 Task: Add a signature Elijah Davis containing 'Happy New Year, Elijah Davis' to email address softage.1@softage.net and add a folder Attractions
Action: Mouse moved to (94, 125)
Screenshot: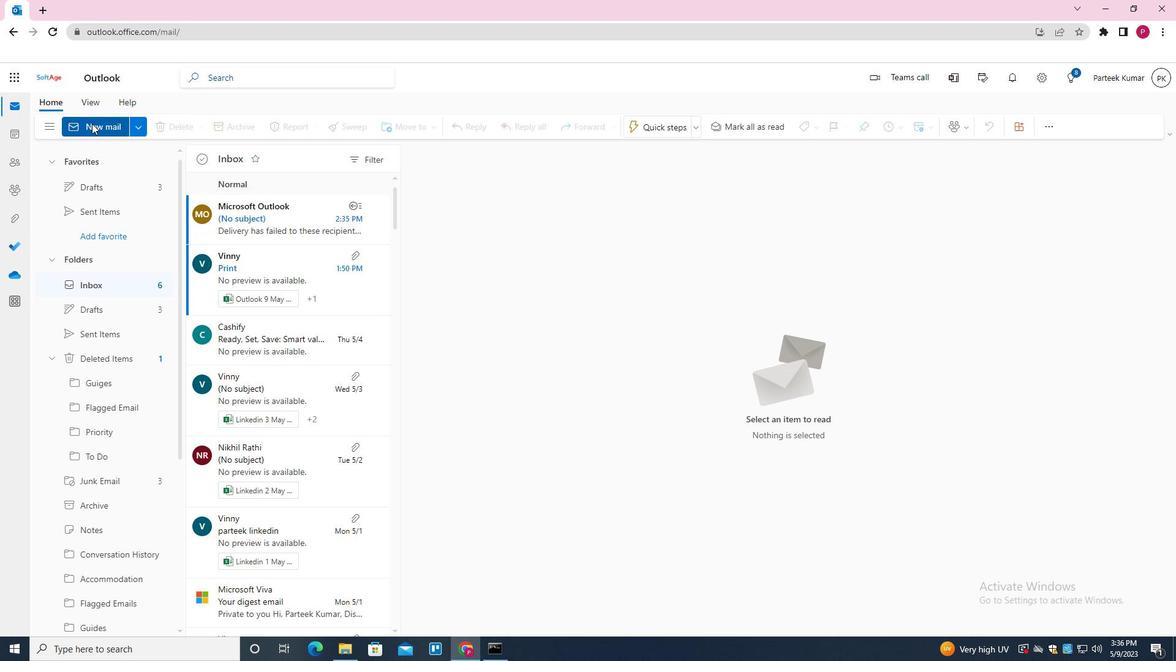 
Action: Mouse pressed left at (94, 125)
Screenshot: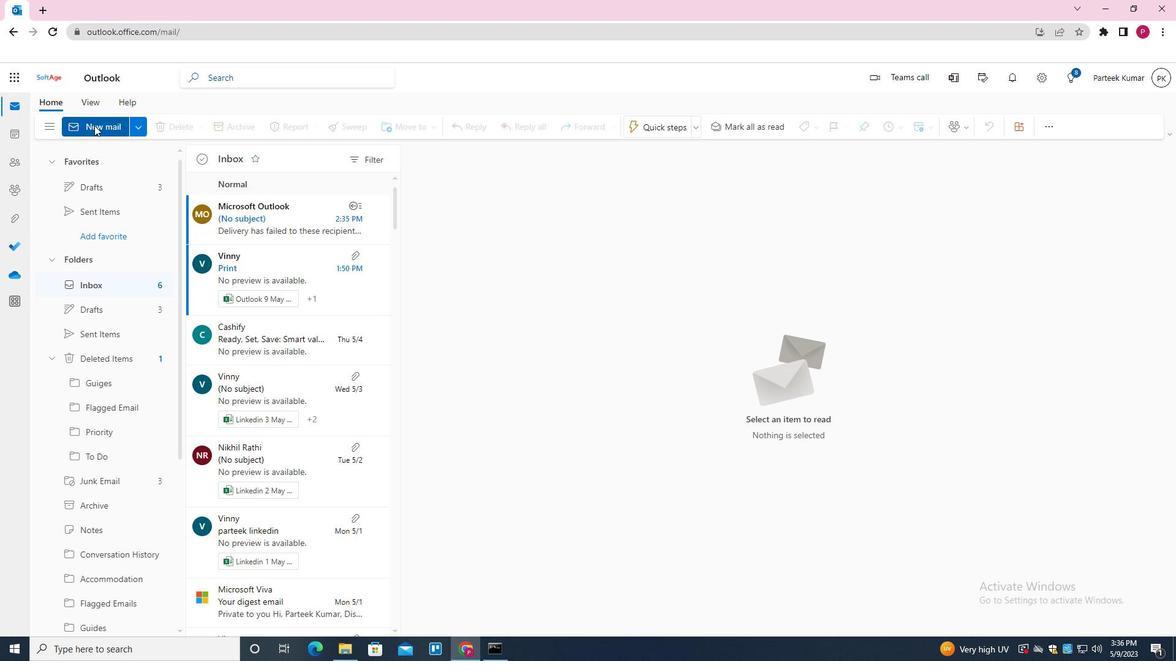
Action: Mouse moved to (509, 315)
Screenshot: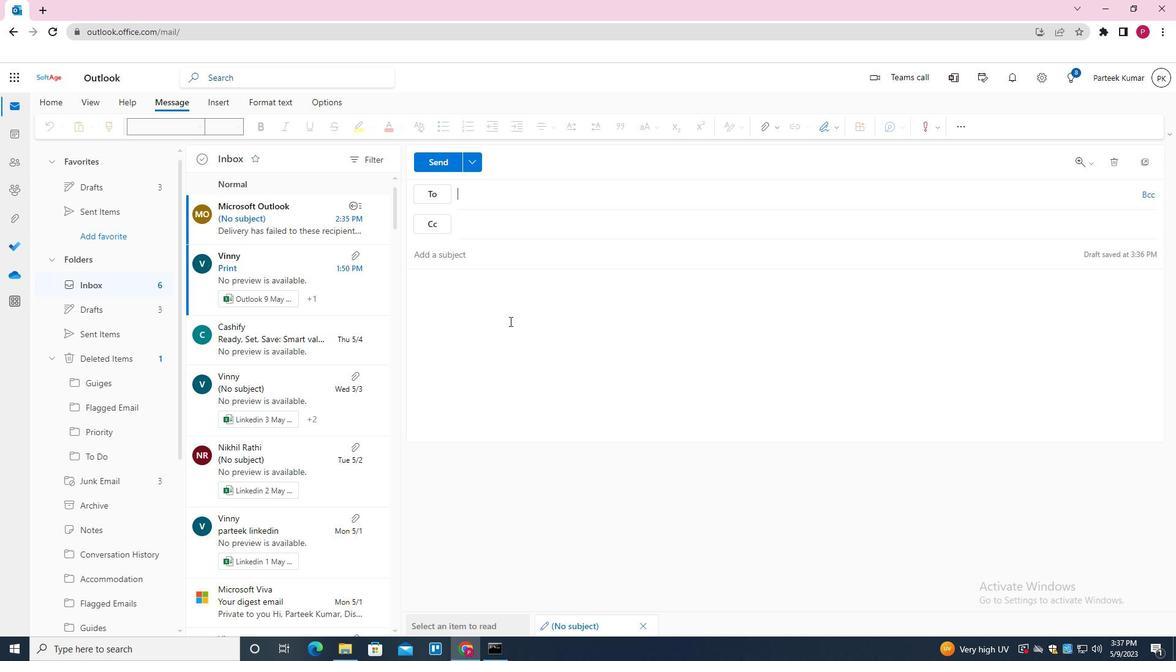 
Action: Mouse pressed left at (509, 315)
Screenshot: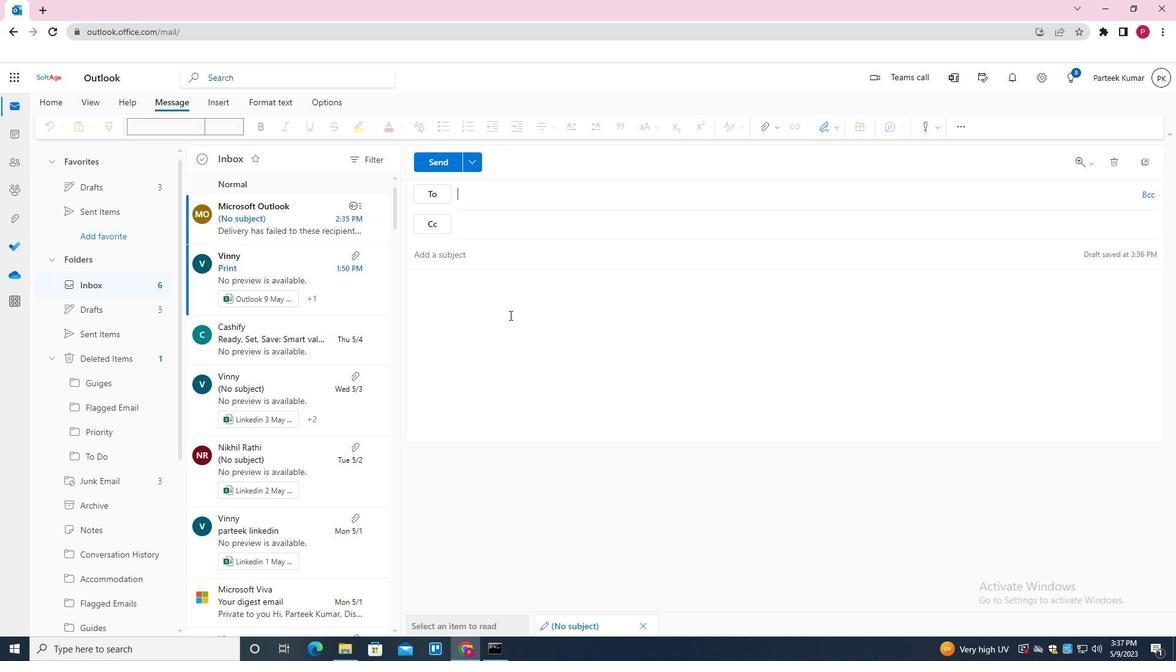 
Action: Mouse moved to (835, 128)
Screenshot: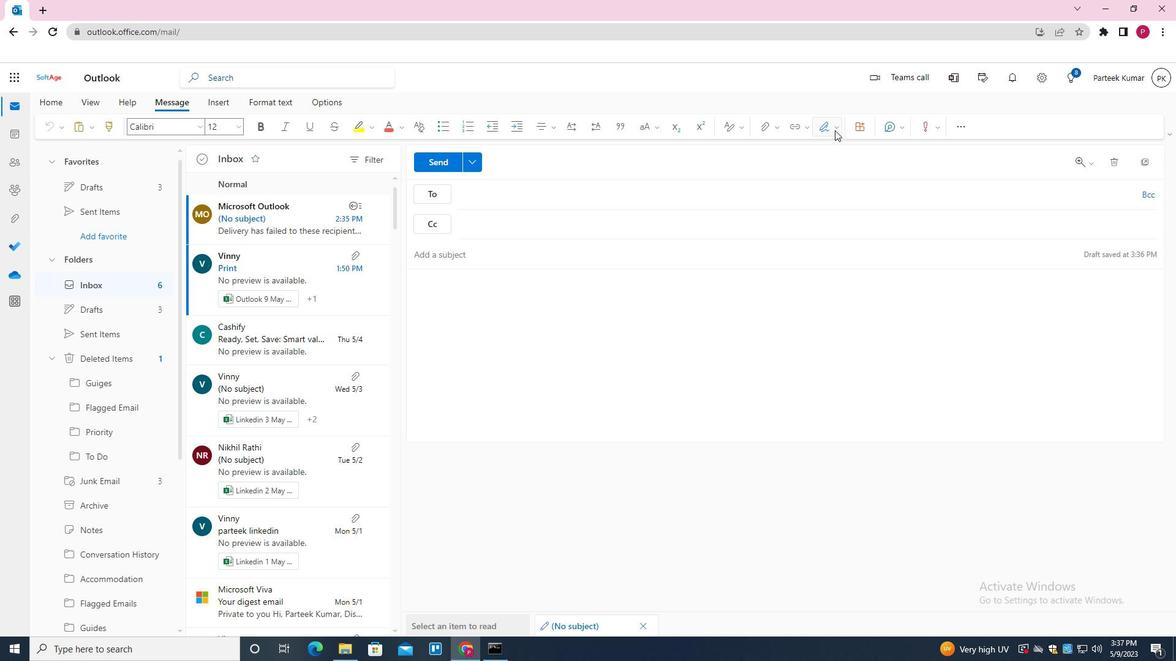 
Action: Mouse pressed left at (835, 128)
Screenshot: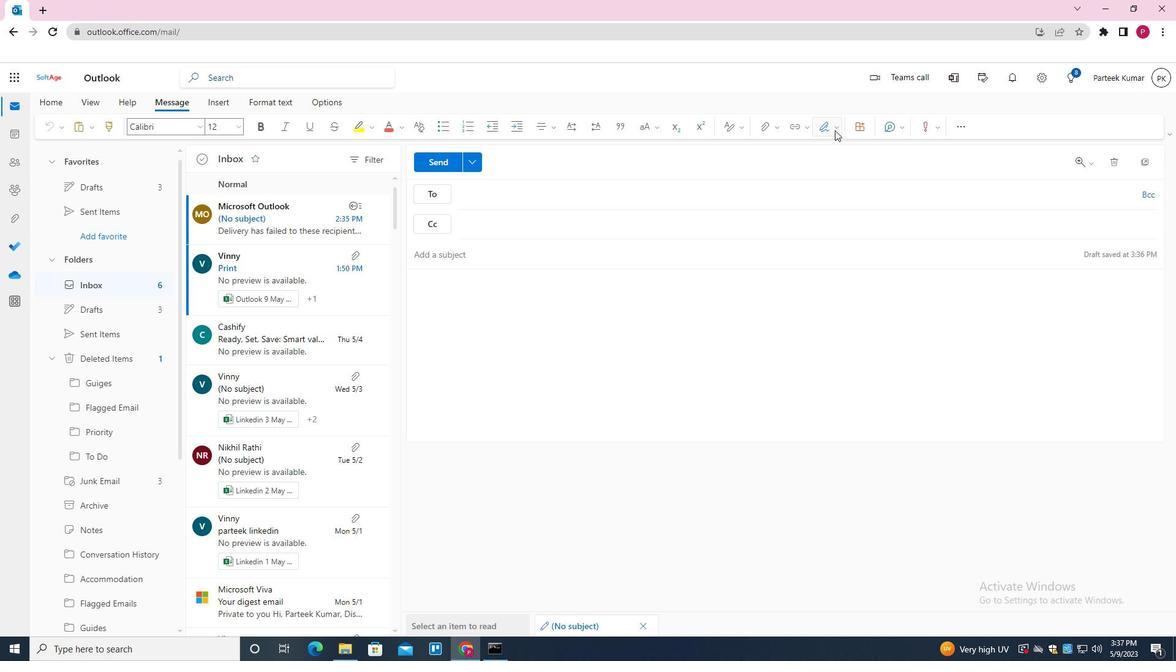 
Action: Mouse moved to (797, 201)
Screenshot: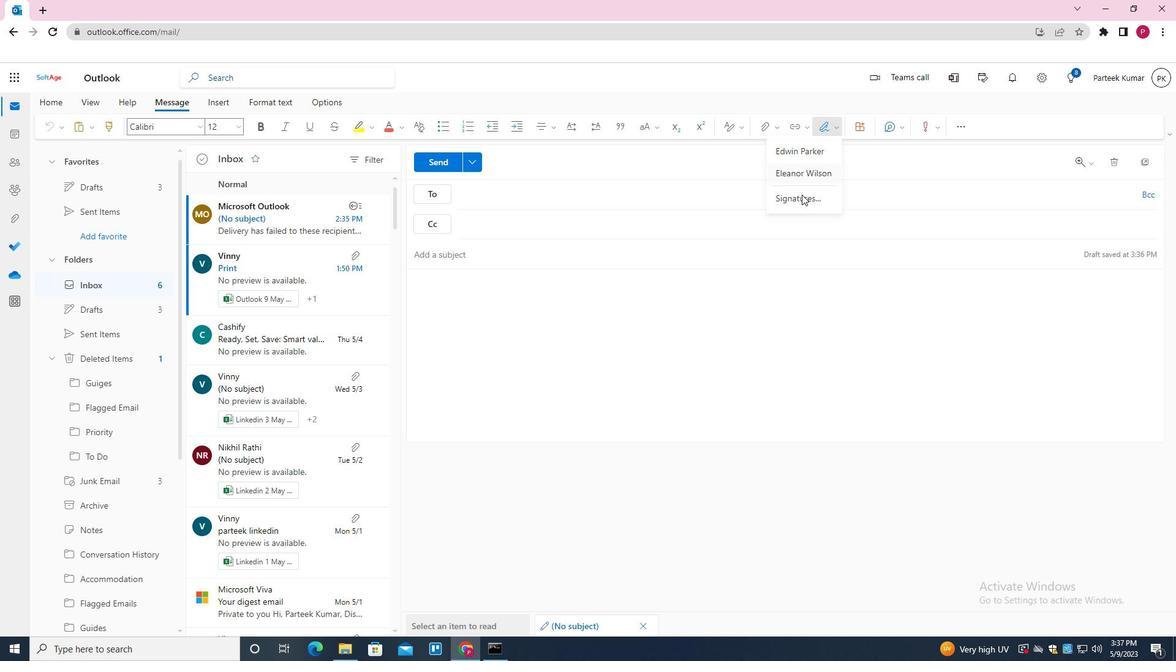 
Action: Mouse pressed left at (797, 201)
Screenshot: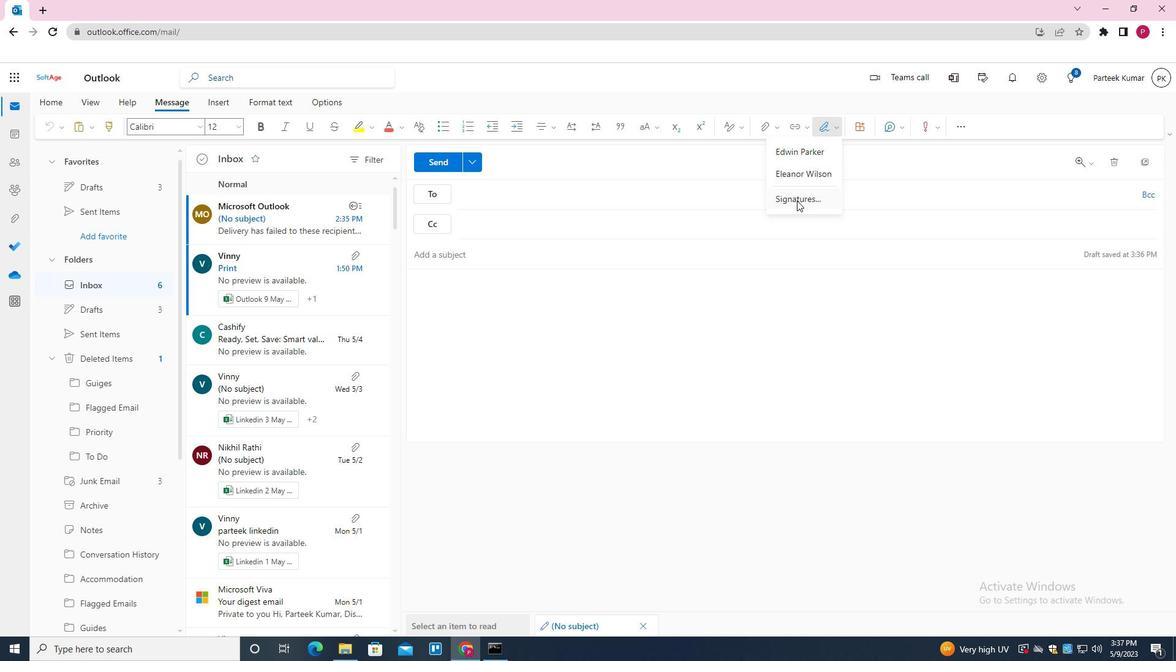 
Action: Mouse moved to (503, 195)
Screenshot: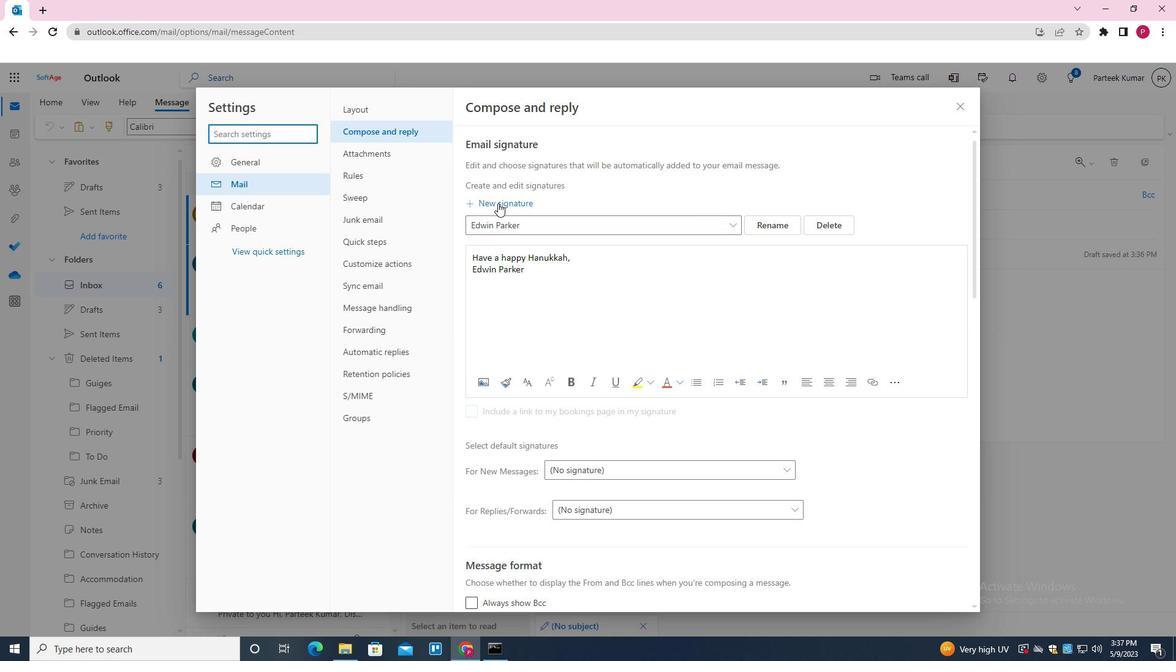 
Action: Mouse pressed left at (503, 195)
Screenshot: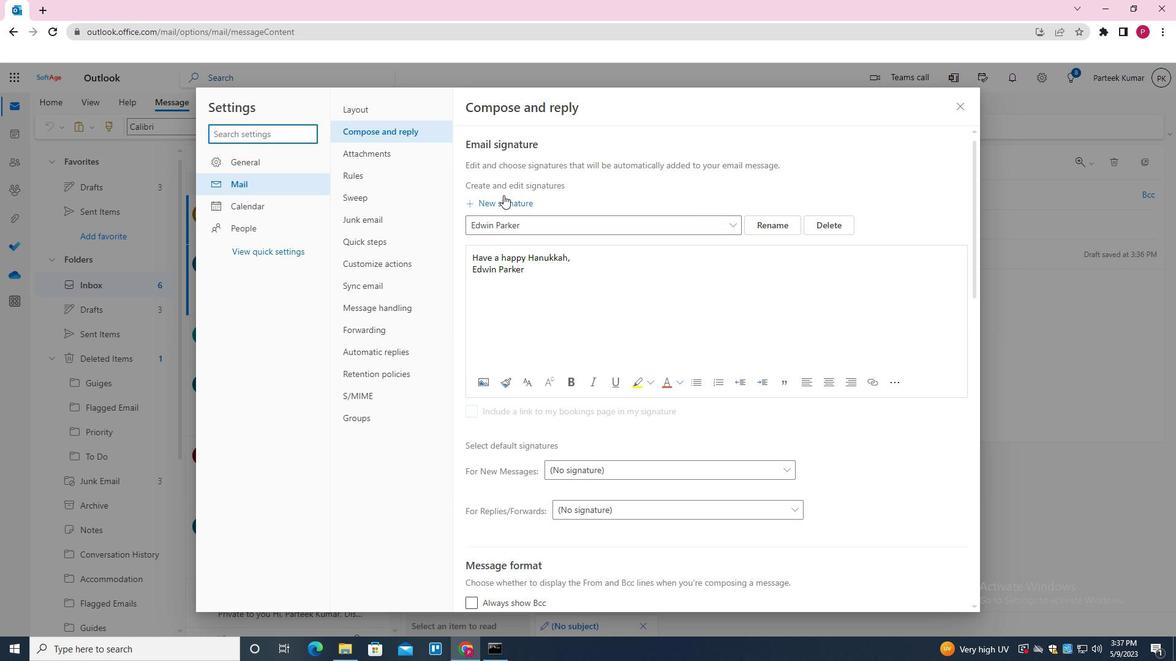
Action: Mouse moved to (533, 225)
Screenshot: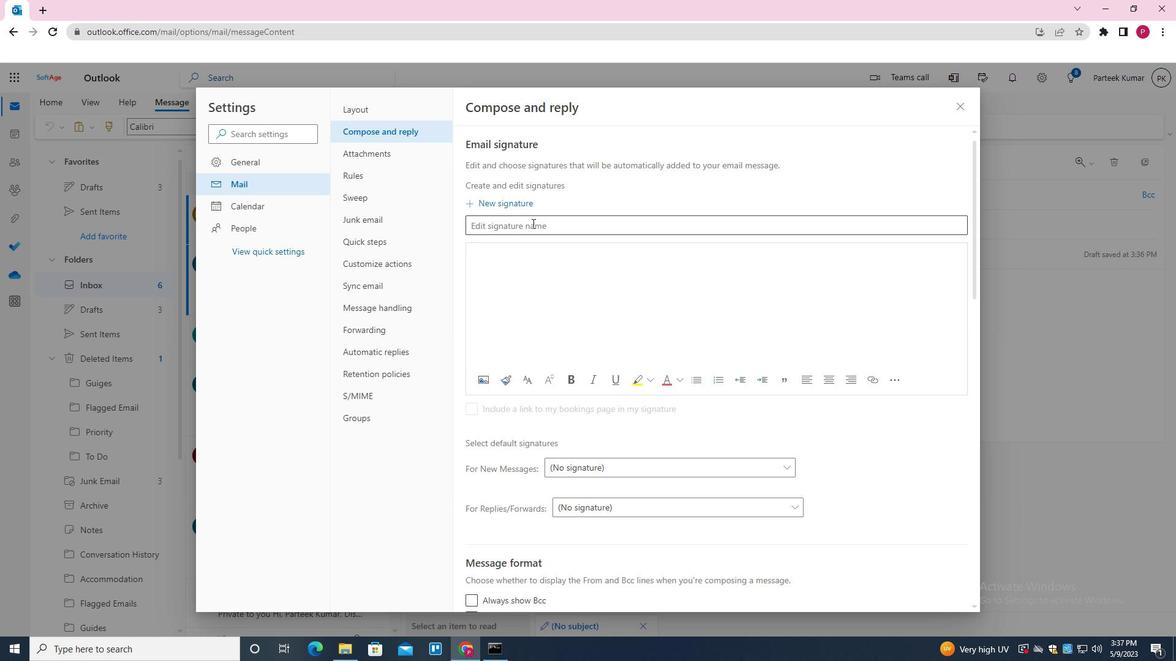 
Action: Mouse pressed left at (533, 225)
Screenshot: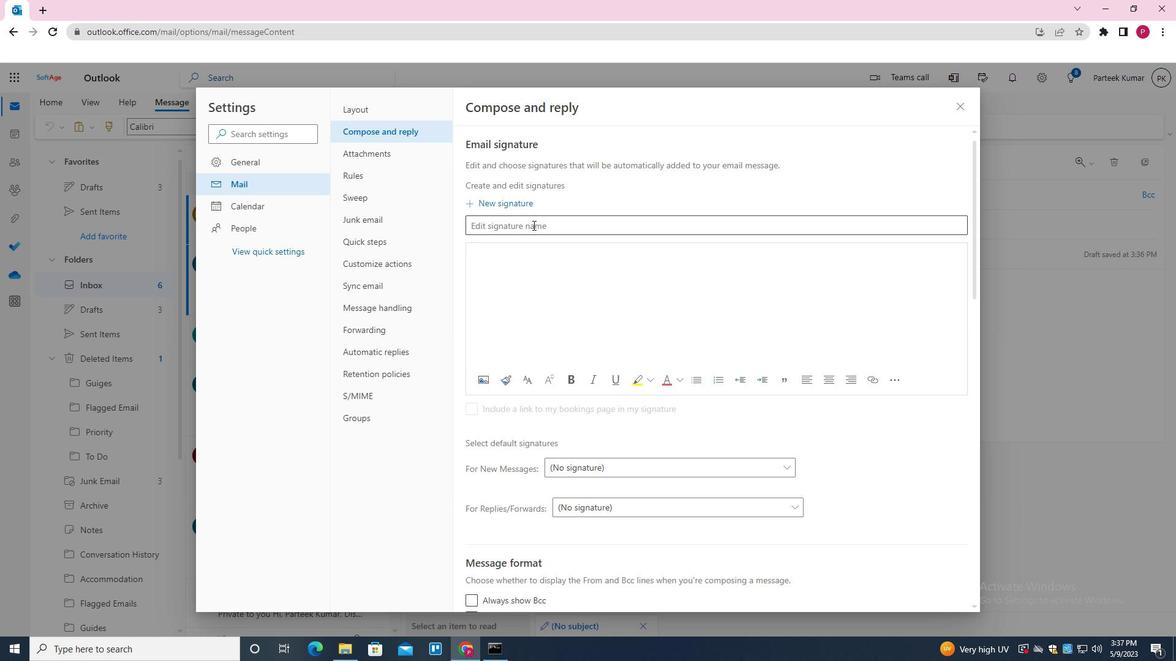 
Action: Key pressed <Key.shift>ELIJAH<Key.space><Key.shift>DAVIS
Screenshot: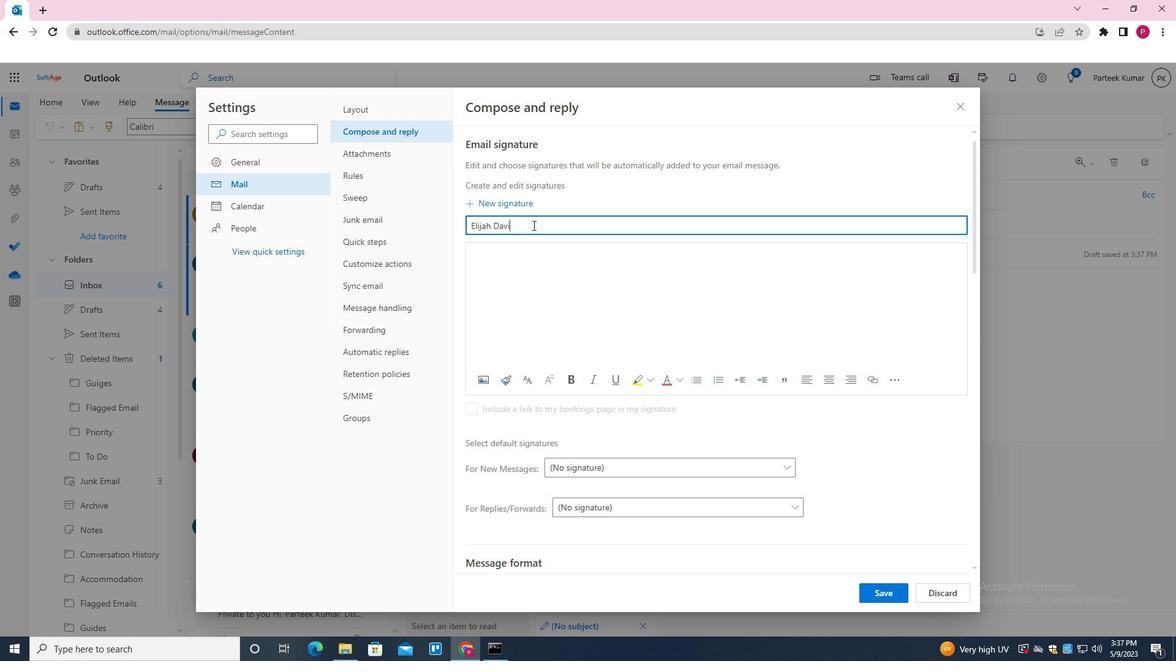 
Action: Mouse moved to (544, 267)
Screenshot: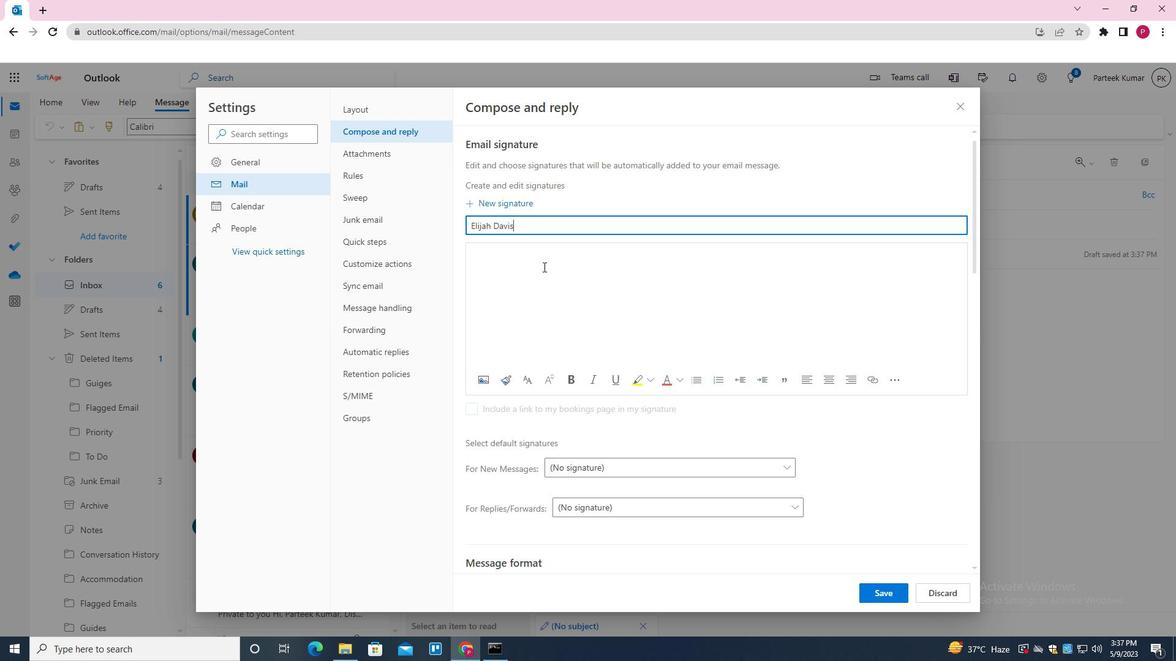 
Action: Mouse pressed left at (544, 267)
Screenshot: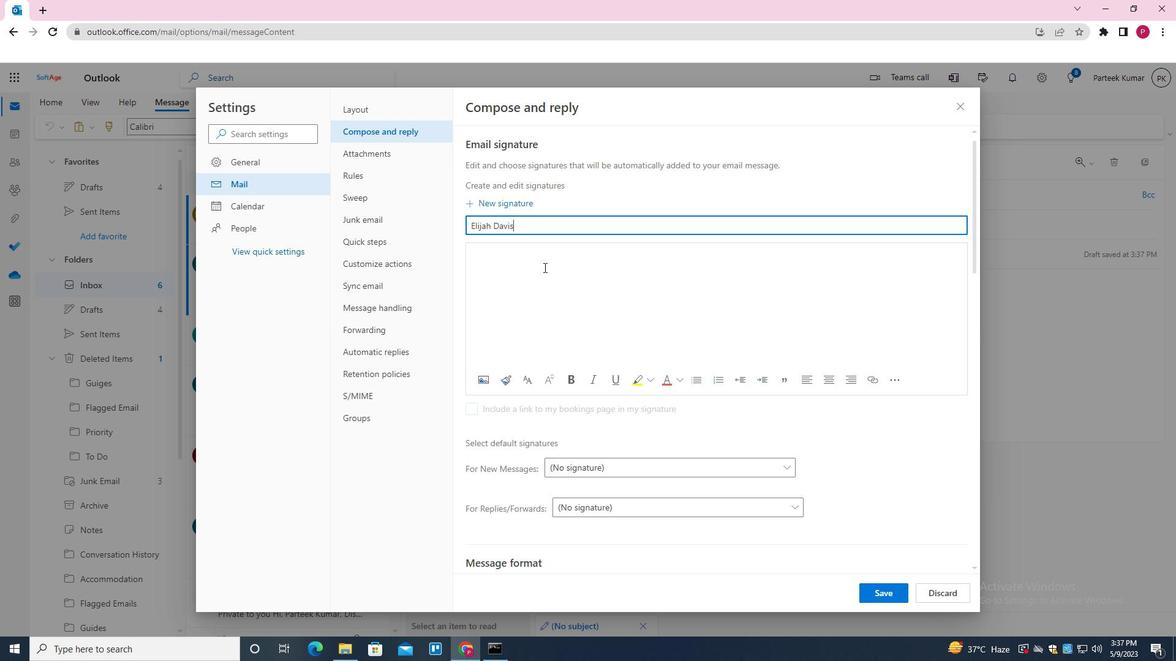 
Action: Key pressed <Key.shift>HAPPY<Key.space><Key.shift>NEW<Key.space><Key.shift>YEAR<Key.space><Key.backspace>,<Key.enter><Key.shift>ELIJHA<Key.space><Key.backspace><Key.backspace><Key.backspace><Key.backspace>L<Key.backspace>JAH<Key.space><Key.shift>DAVIS
Screenshot: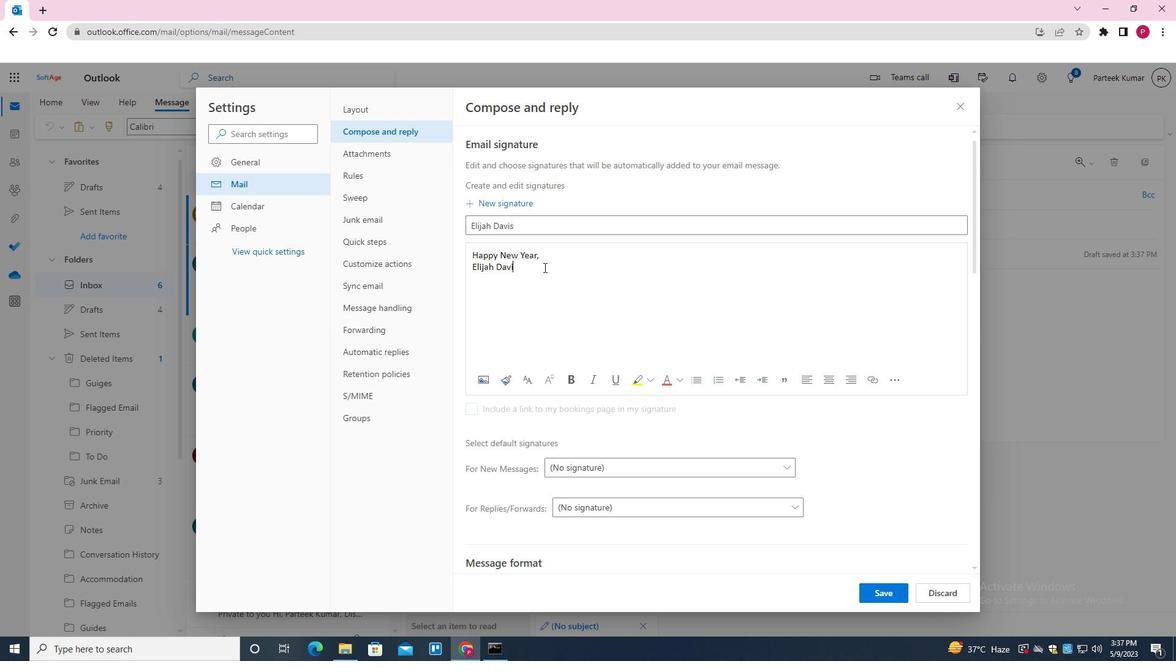 
Action: Mouse moved to (884, 600)
Screenshot: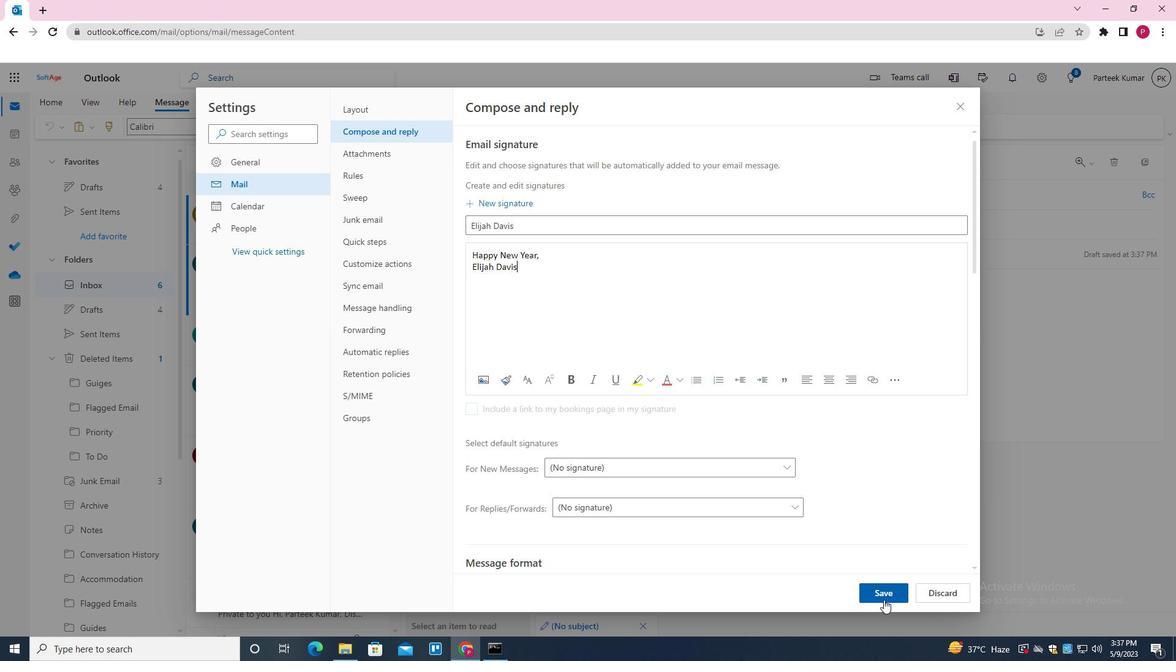 
Action: Mouse pressed left at (884, 600)
Screenshot: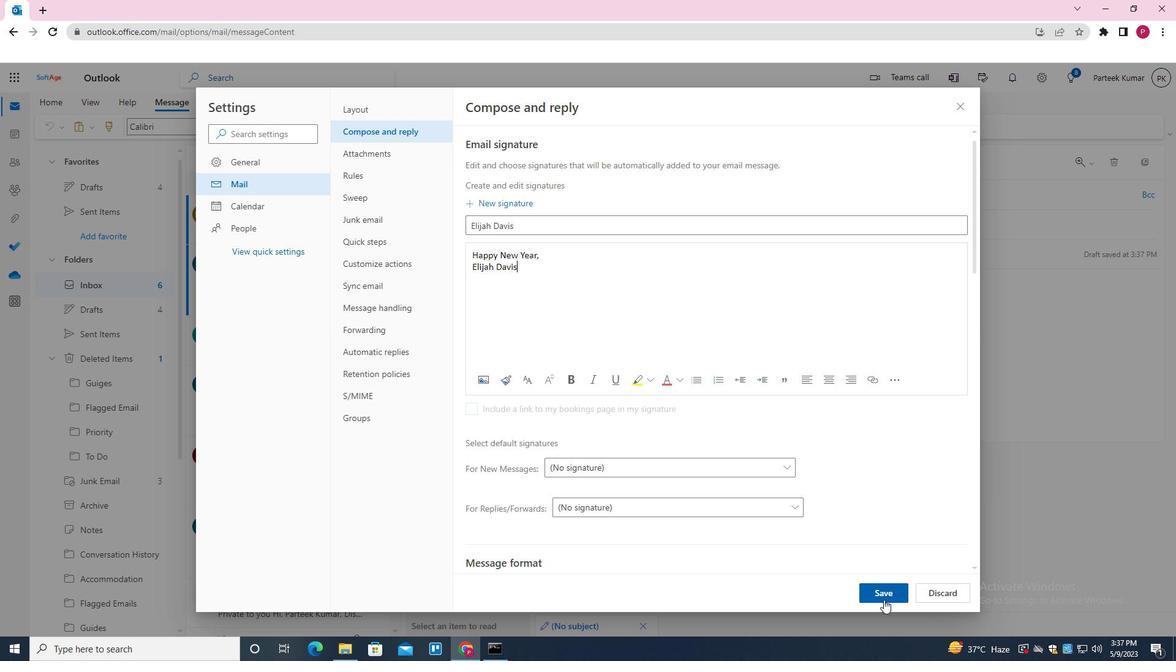 
Action: Mouse moved to (970, 106)
Screenshot: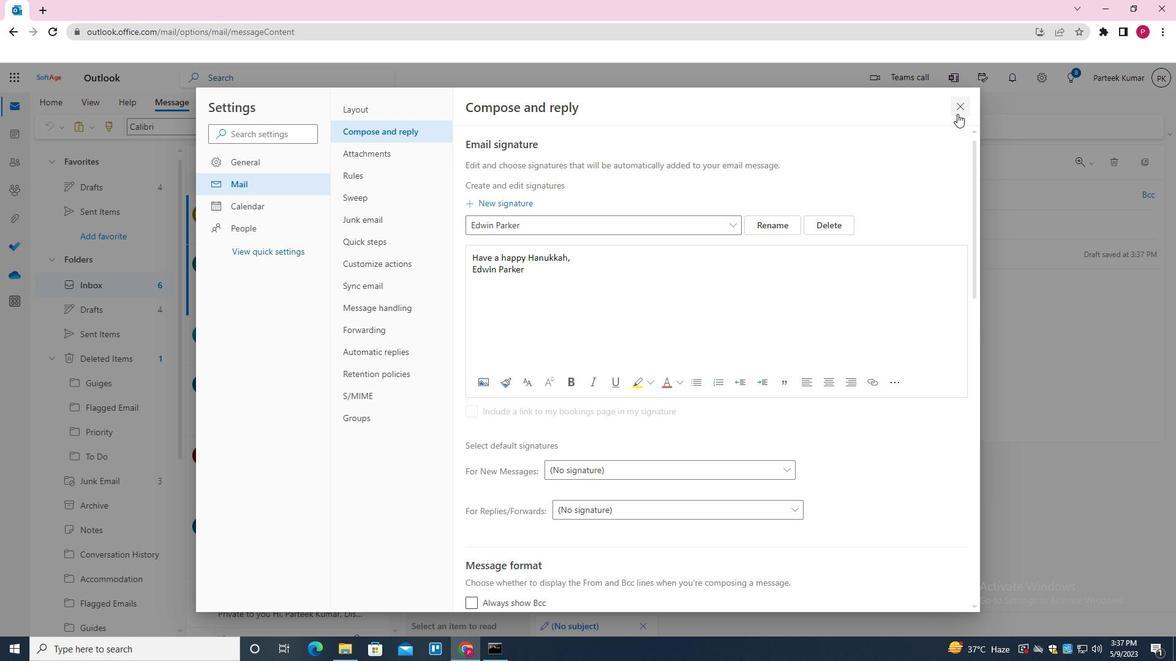 
Action: Mouse pressed left at (970, 106)
Screenshot: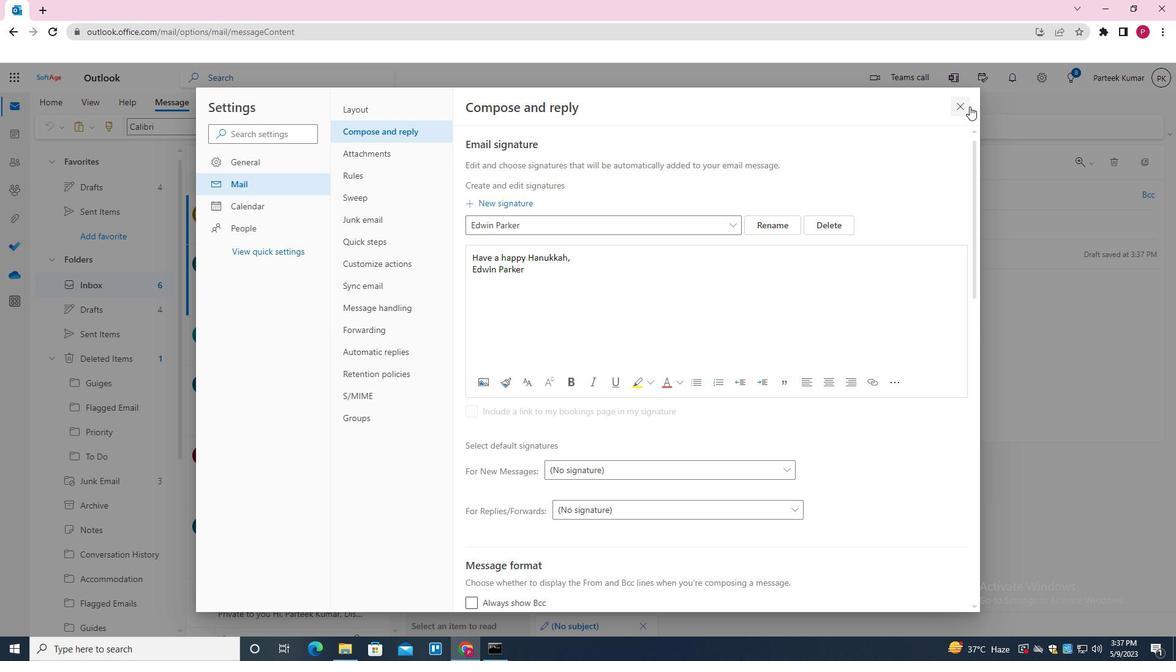 
Action: Mouse moved to (497, 280)
Screenshot: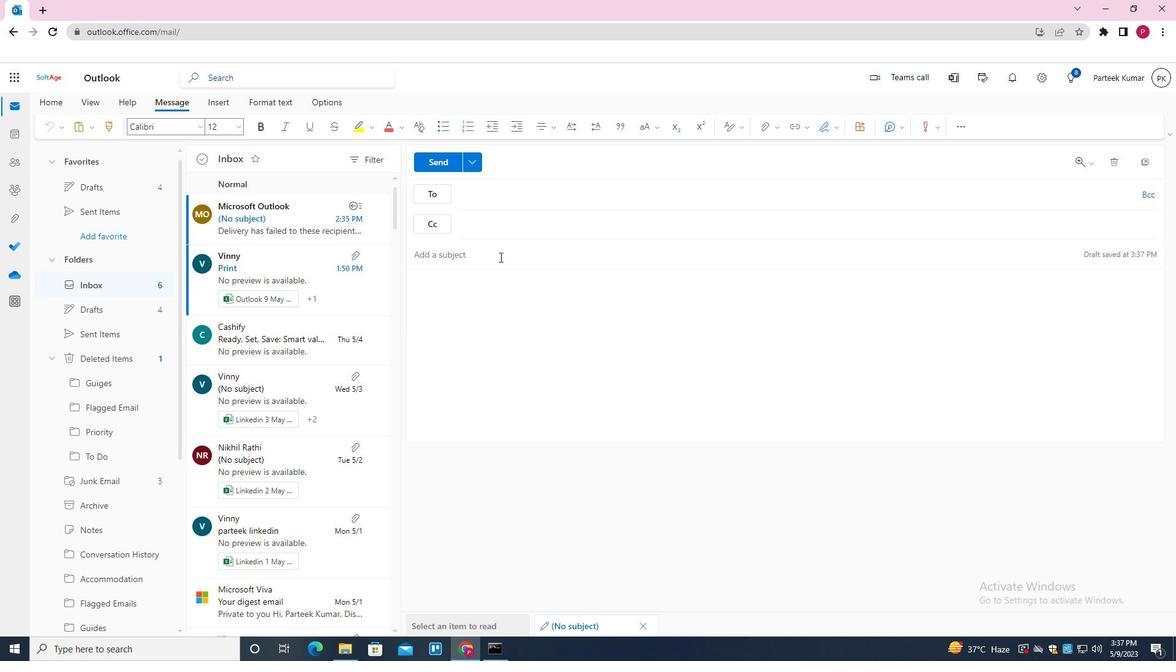 
Action: Mouse pressed left at (497, 280)
Screenshot: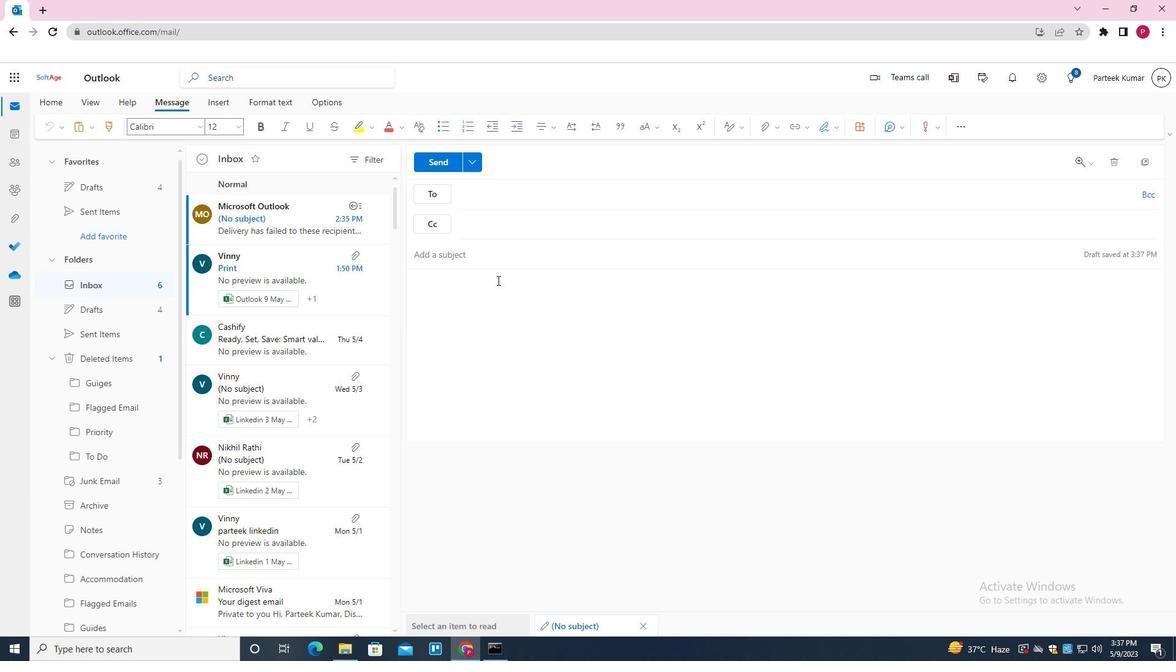 
Action: Mouse moved to (837, 130)
Screenshot: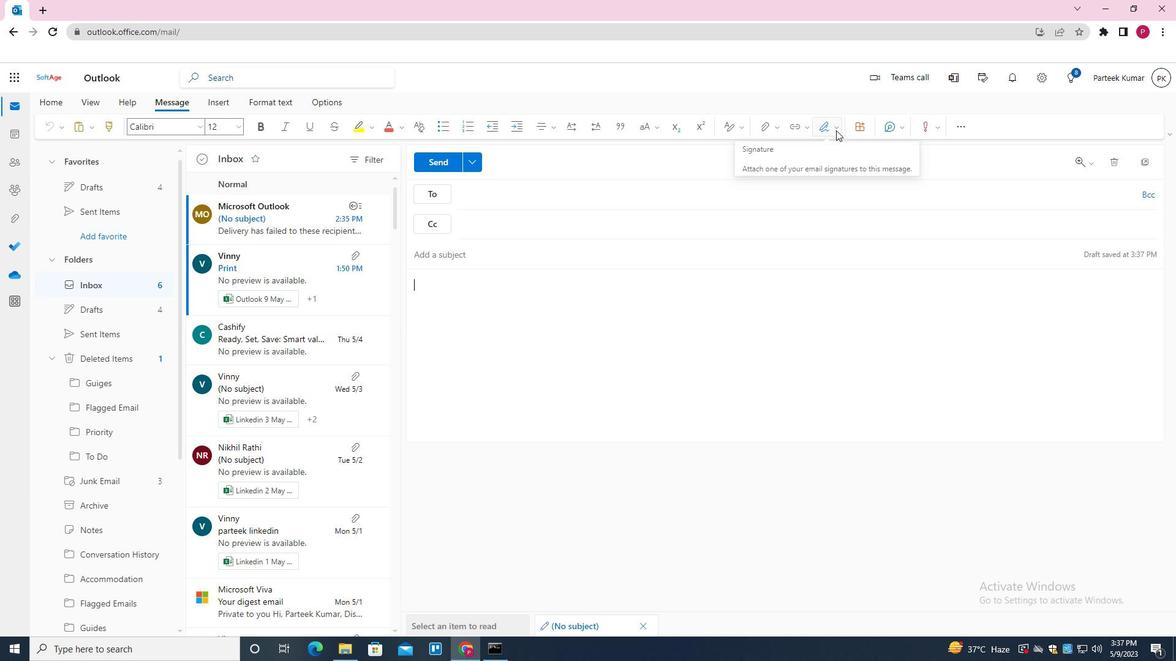 
Action: Mouse pressed left at (837, 130)
Screenshot: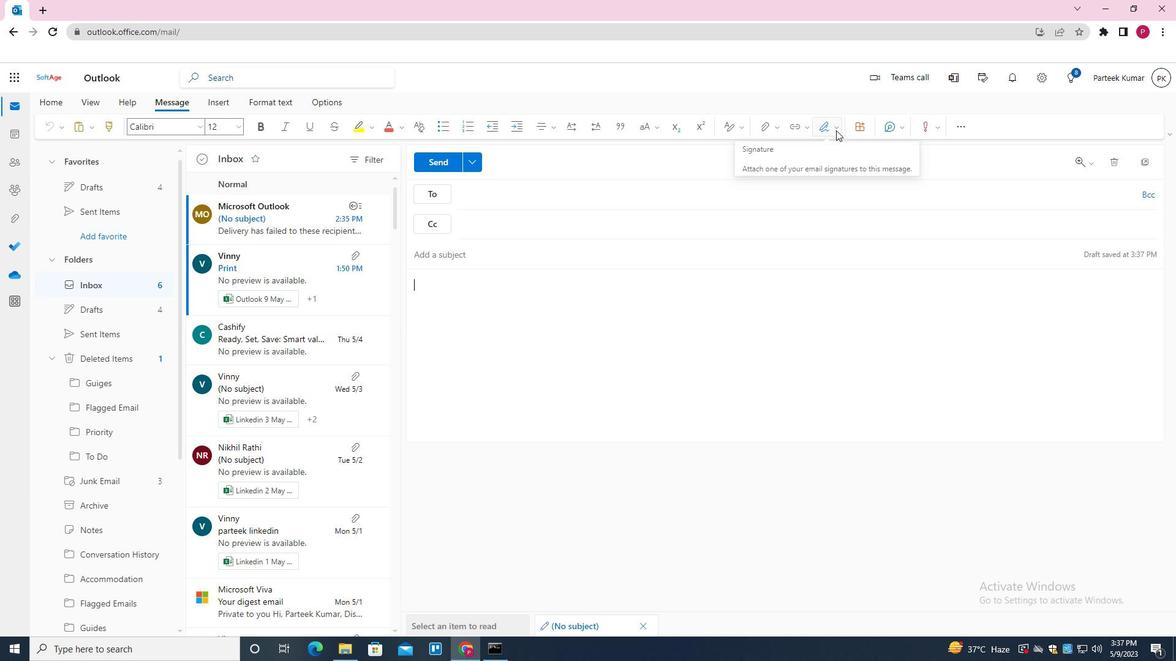 
Action: Mouse moved to (801, 197)
Screenshot: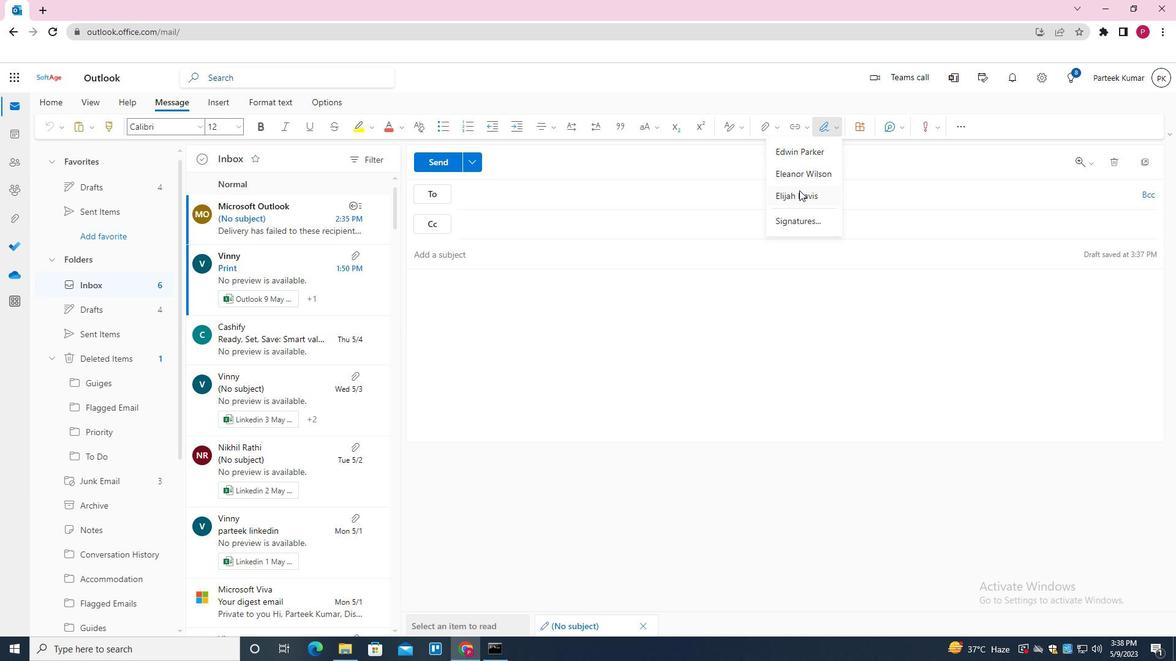 
Action: Mouse pressed left at (801, 197)
Screenshot: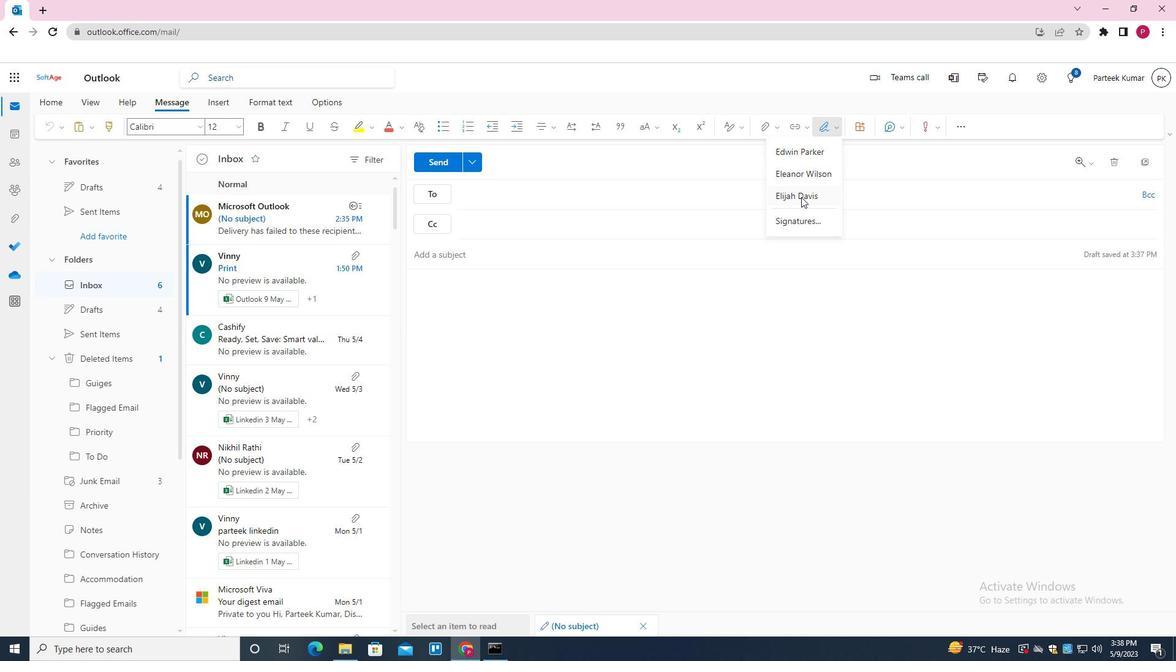 
Action: Mouse moved to (510, 200)
Screenshot: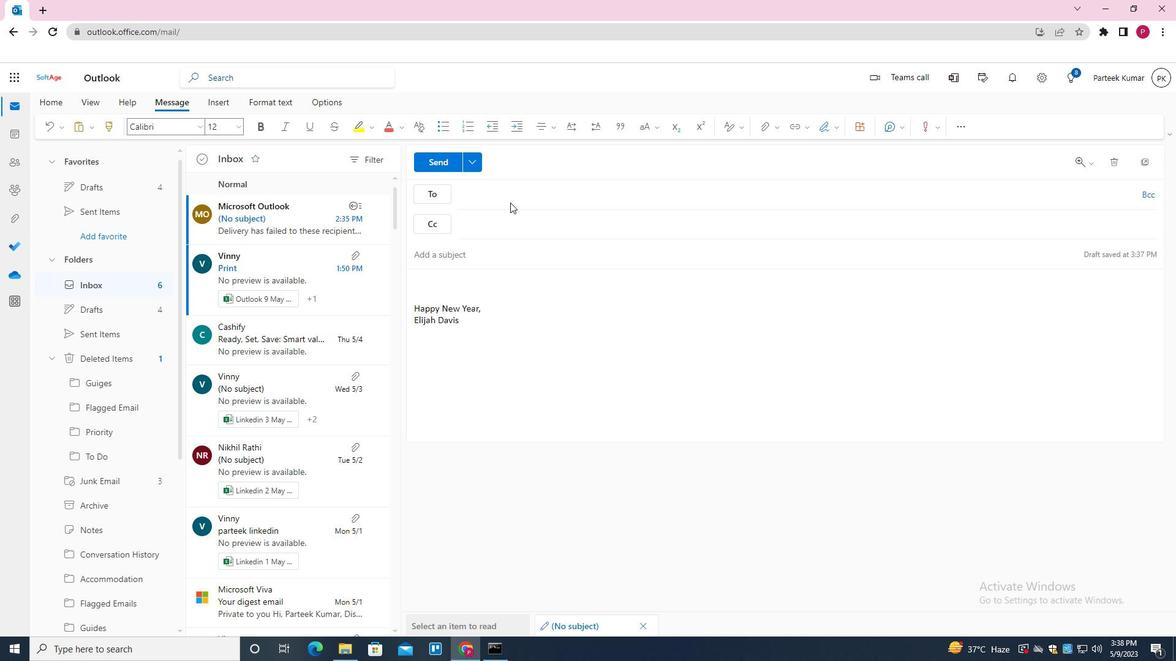 
Action: Mouse pressed left at (510, 200)
Screenshot: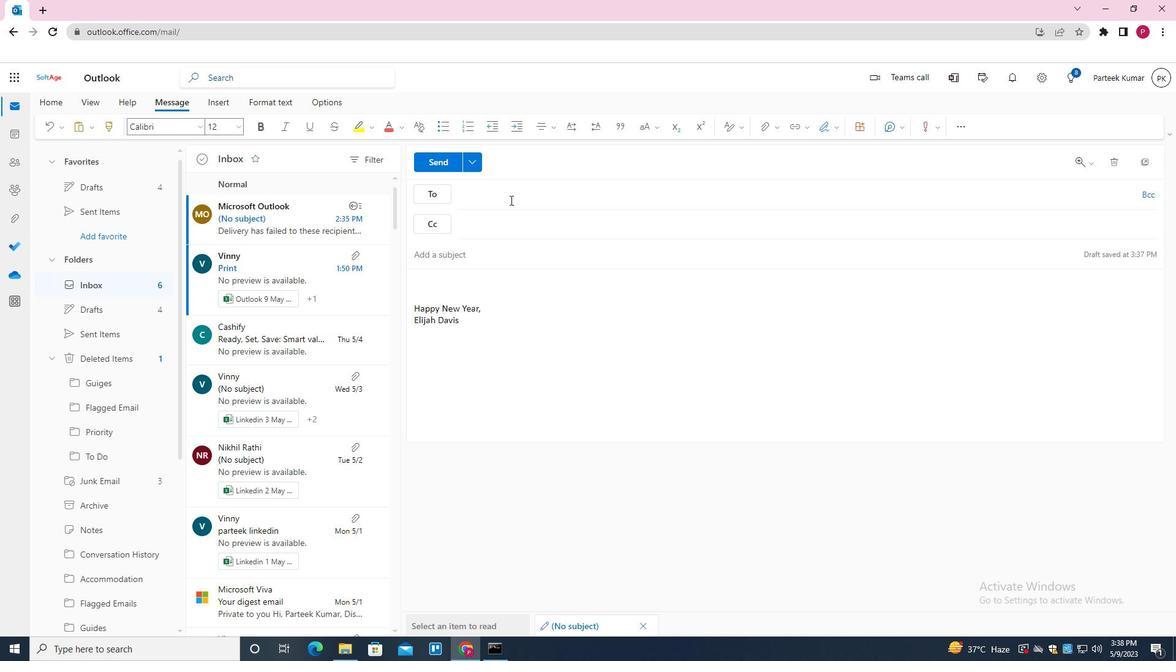 
Action: Key pressed SOFAT<Key.backspace><Key.backspace>TAH<Key.backspace>GE<Key.enter>
Screenshot: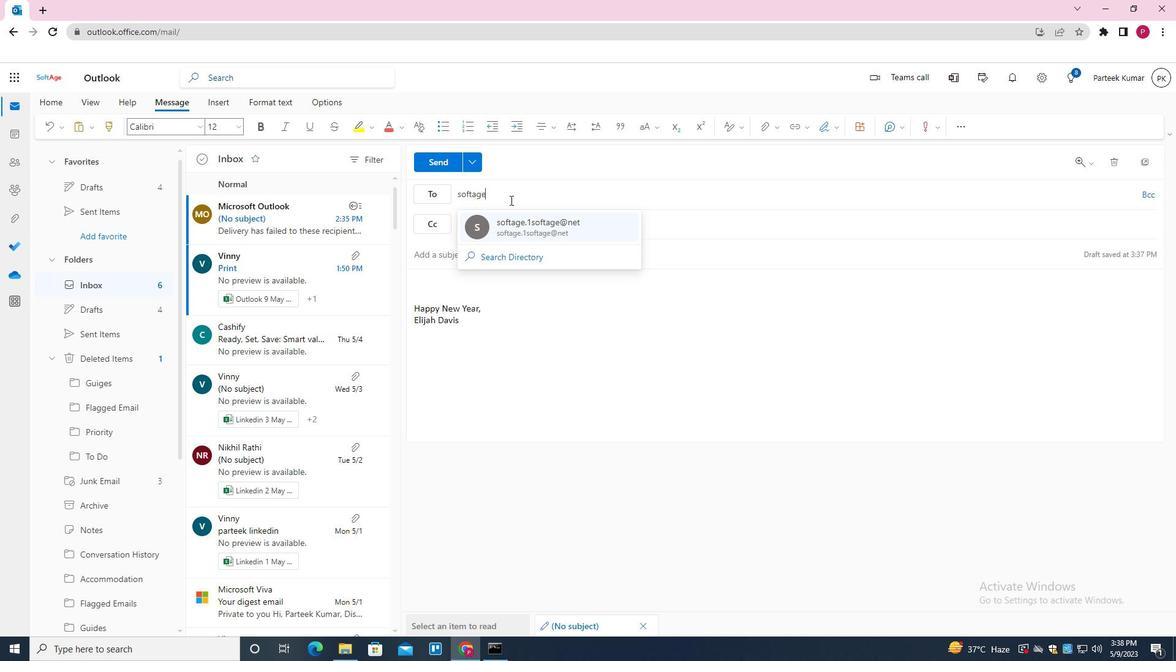 
Action: Mouse moved to (525, 417)
Screenshot: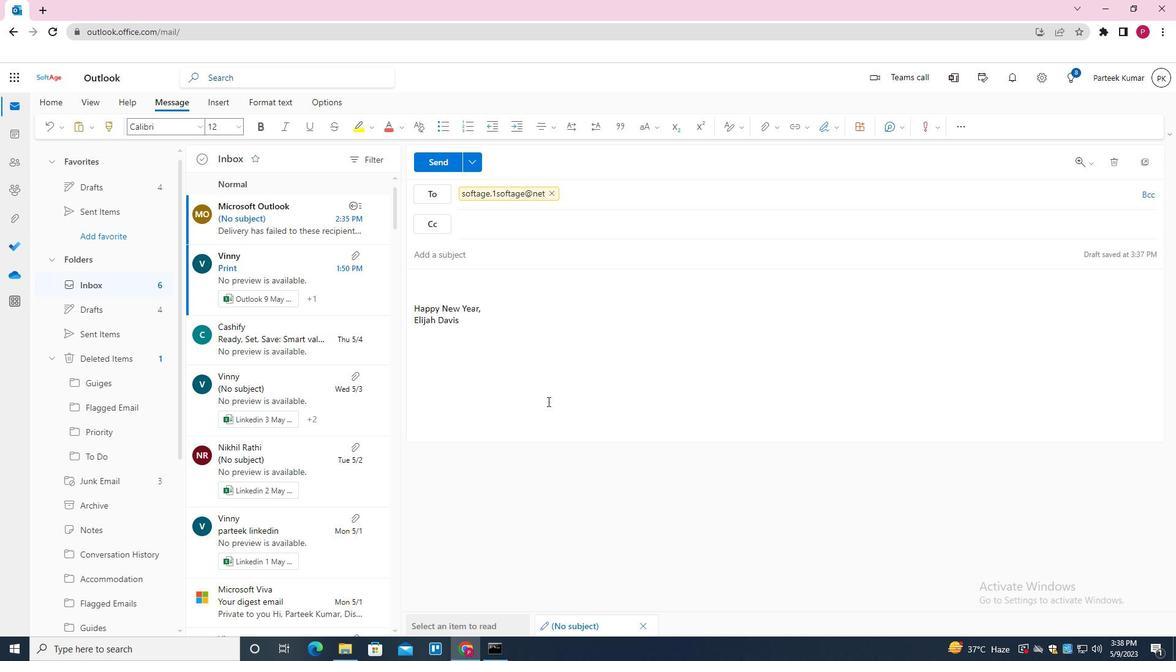 
Action: Mouse scrolled (525, 417) with delta (0, 0)
Screenshot: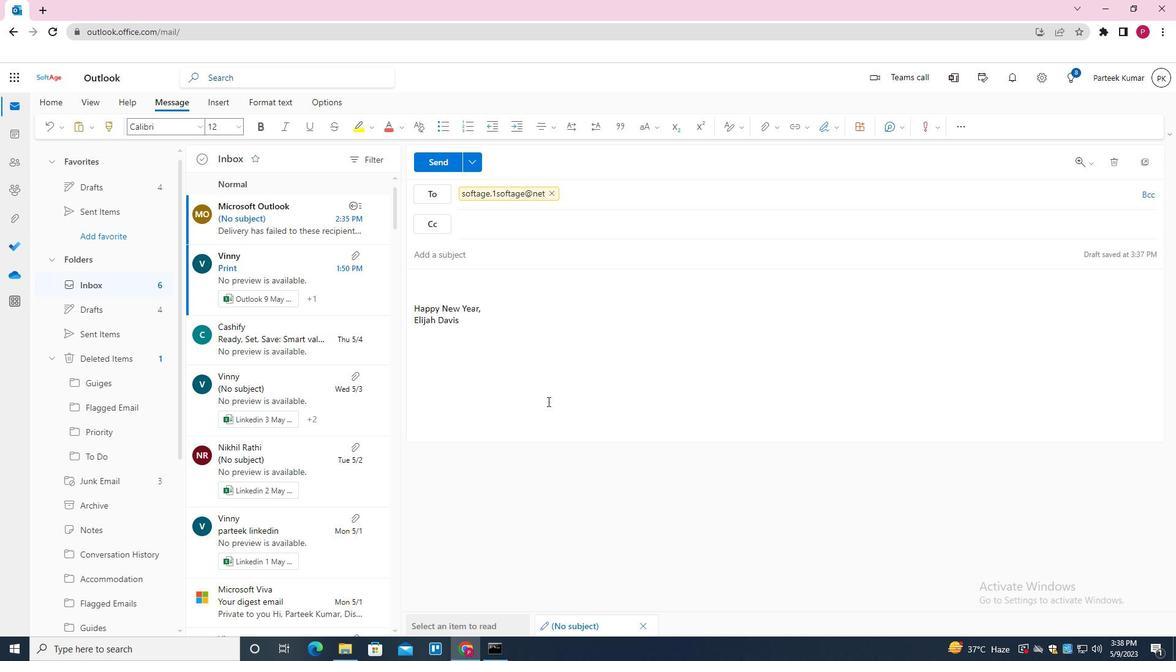 
Action: Mouse moved to (145, 547)
Screenshot: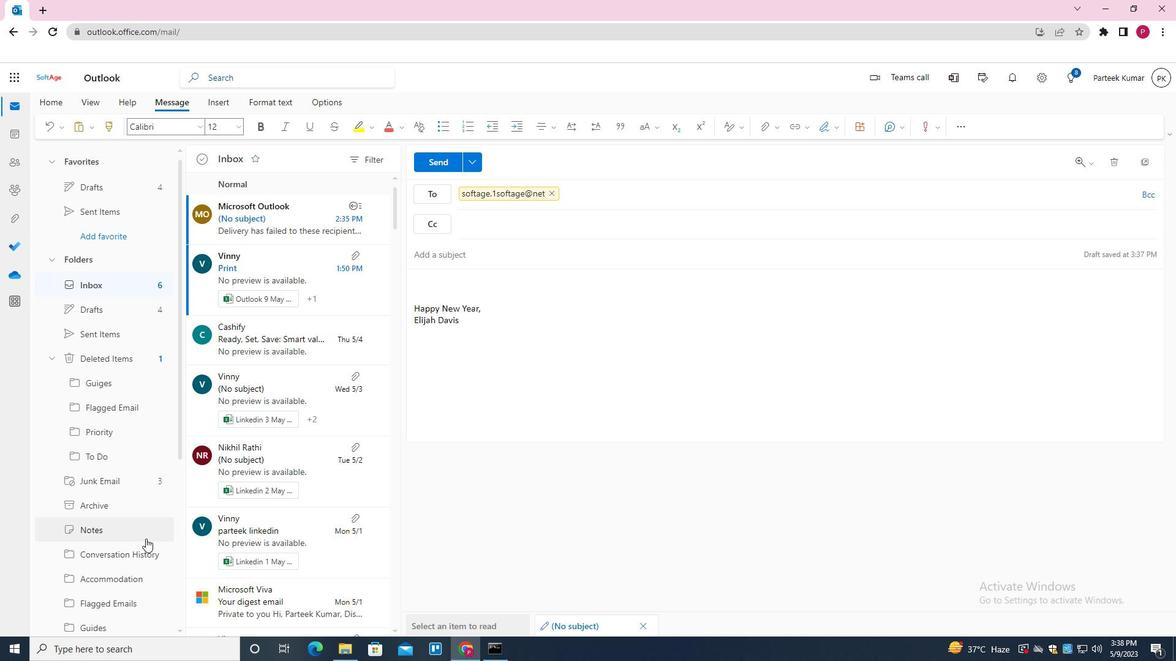 
Action: Mouse scrolled (145, 546) with delta (0, 0)
Screenshot: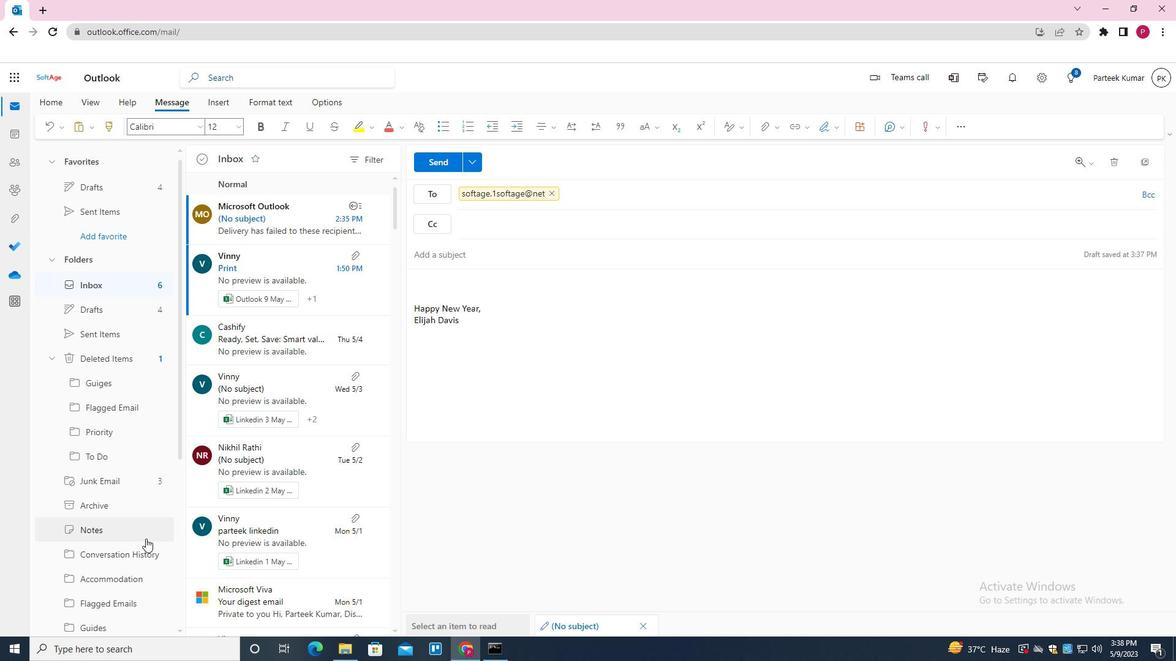 
Action: Mouse moved to (146, 548)
Screenshot: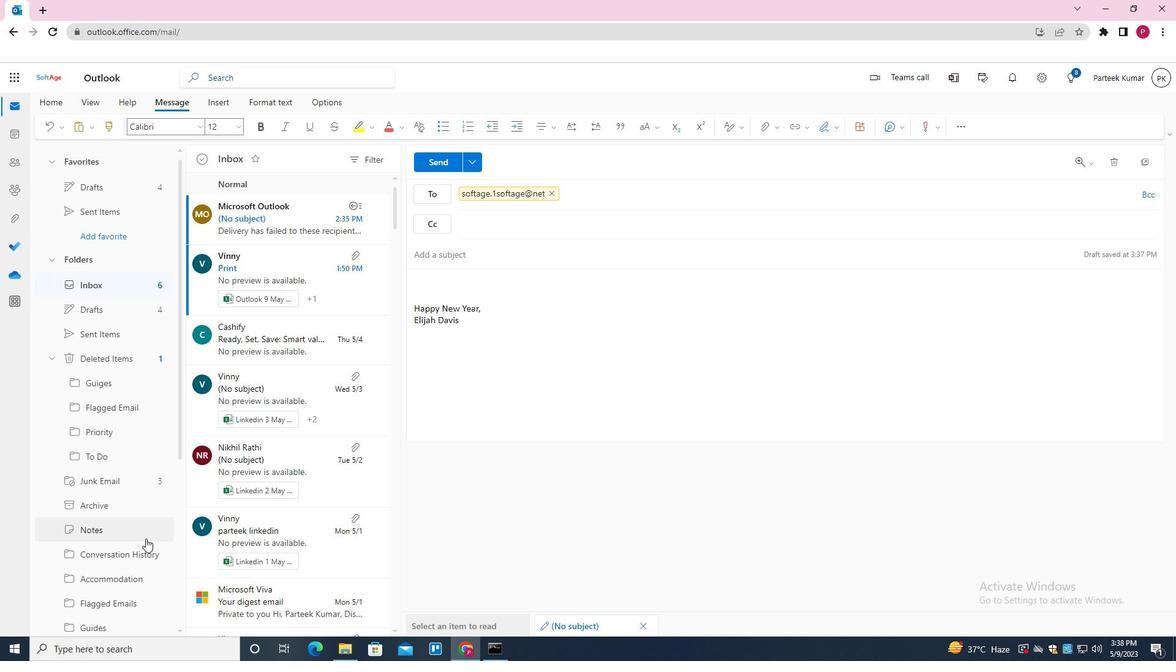
Action: Mouse scrolled (146, 547) with delta (0, 0)
Screenshot: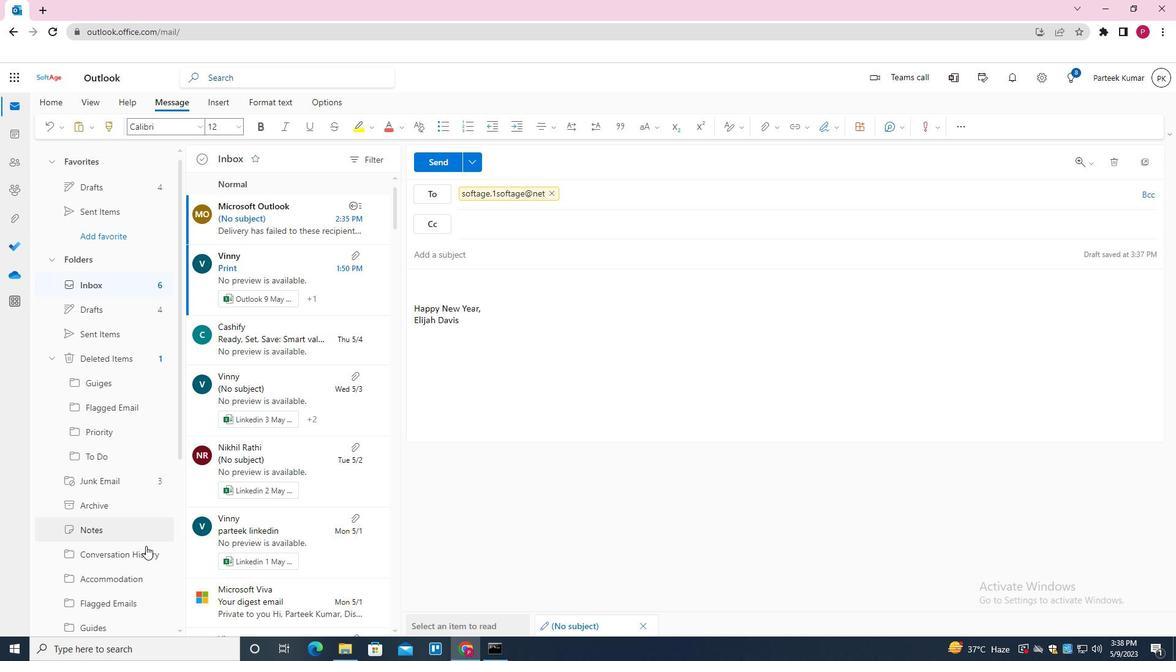 
Action: Mouse moved to (146, 549)
Screenshot: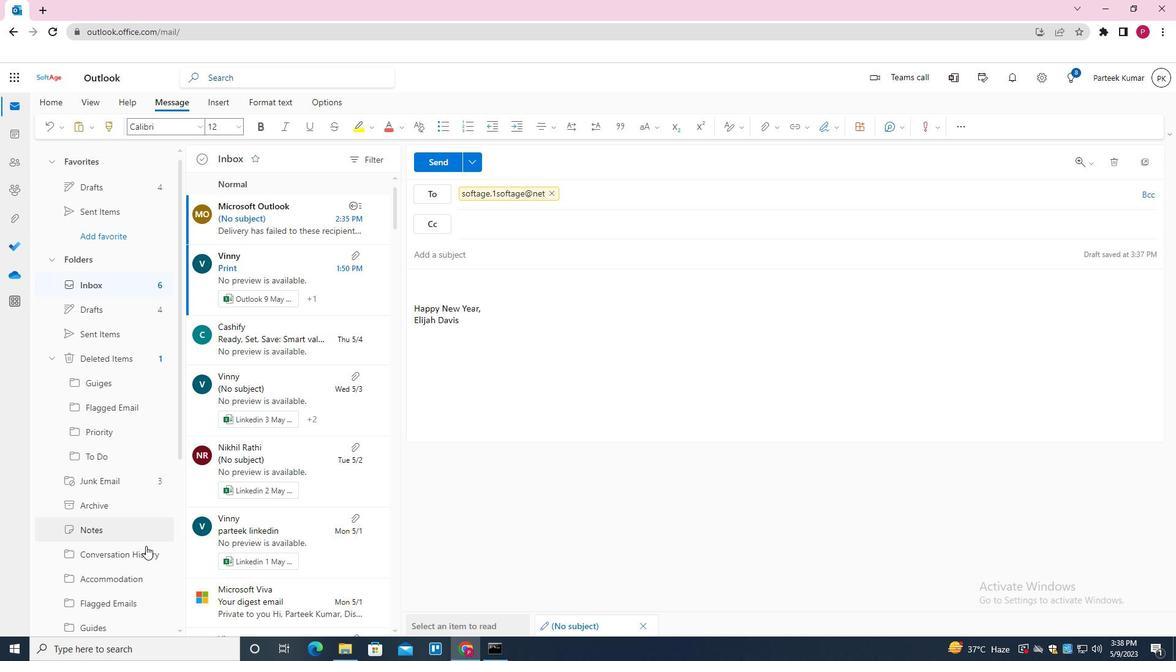 
Action: Mouse scrolled (146, 549) with delta (0, 0)
Screenshot: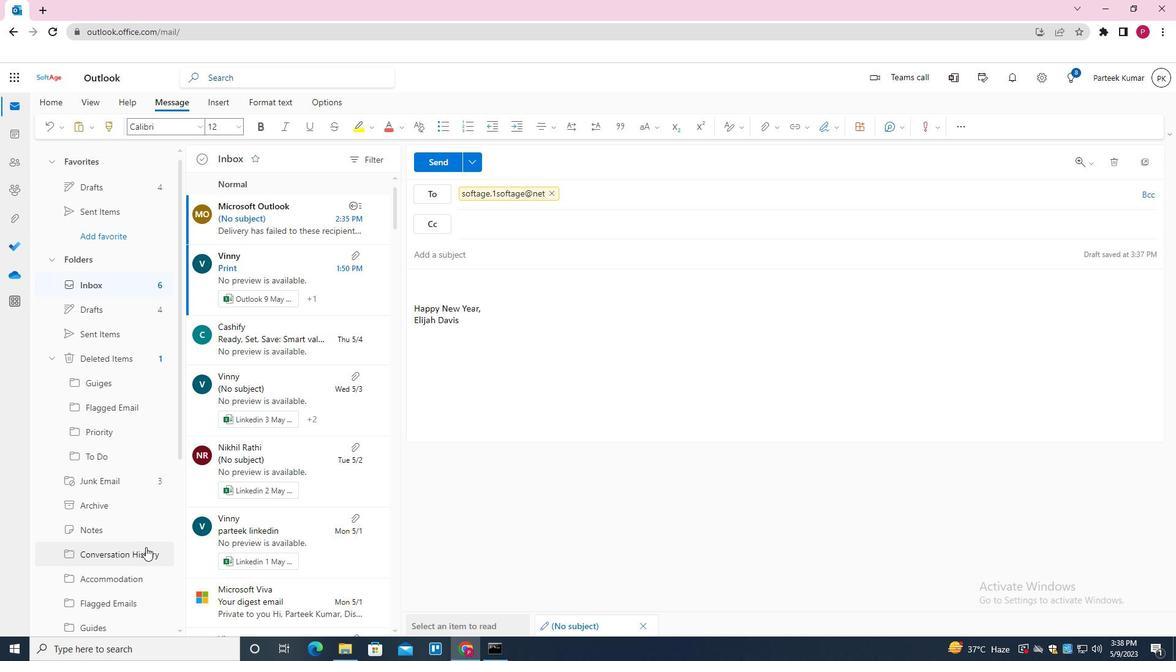 
Action: Mouse moved to (130, 586)
Screenshot: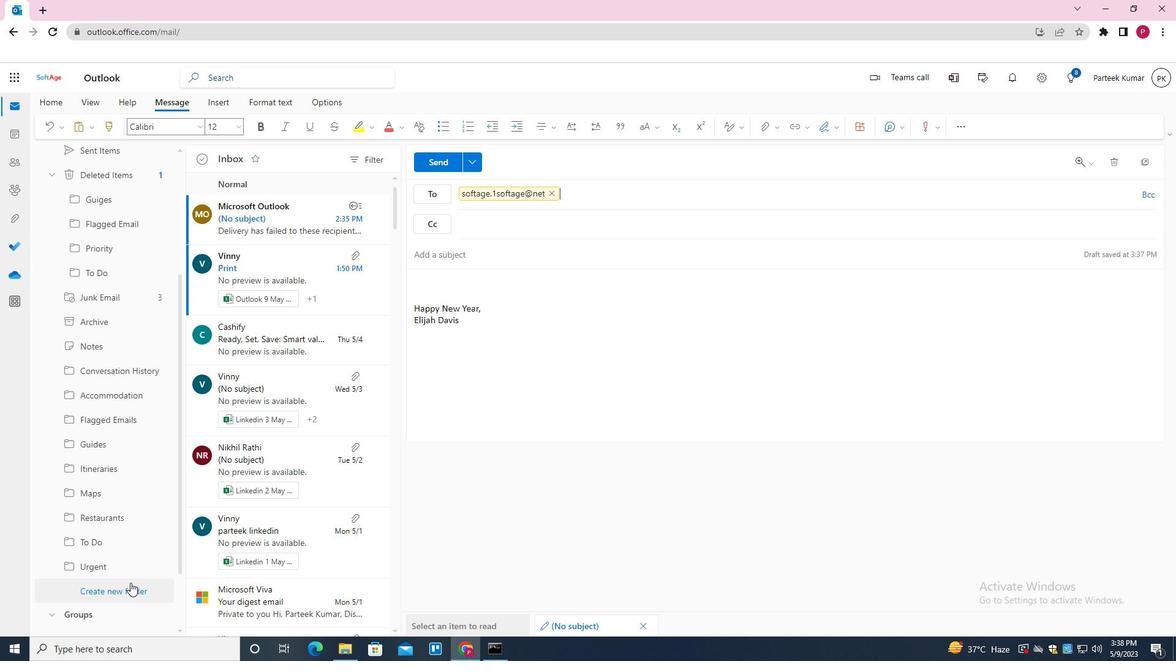 
Action: Mouse pressed left at (130, 586)
Screenshot: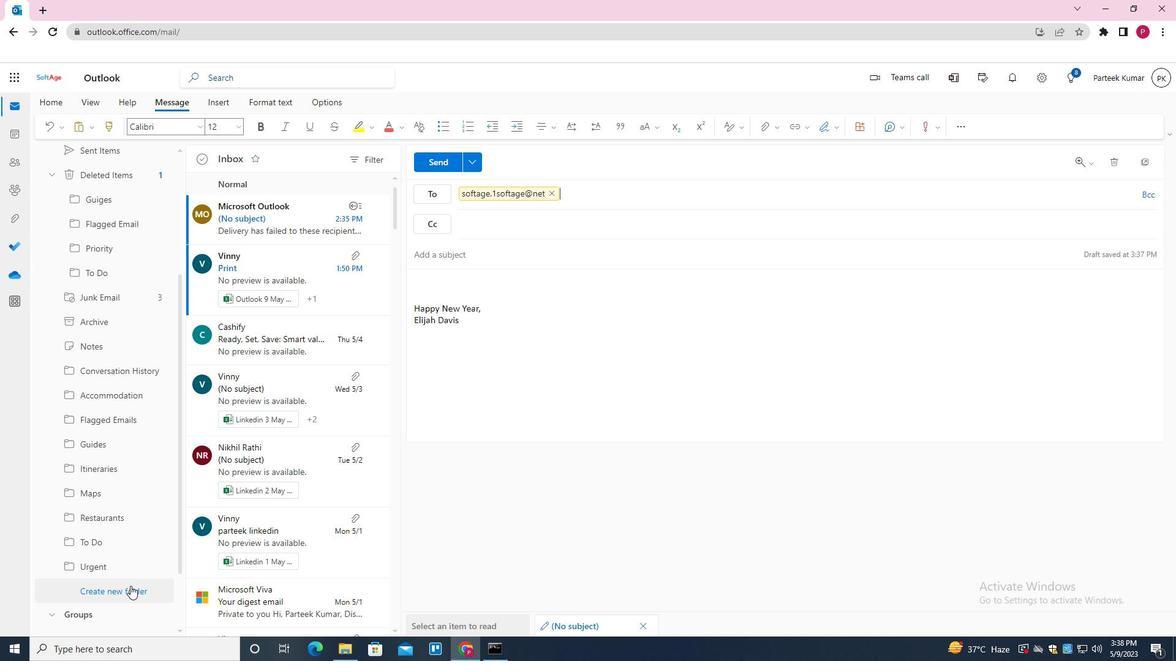
Action: Key pressed <Key.shift>ATTRACTIONS<Key.enter>
Screenshot: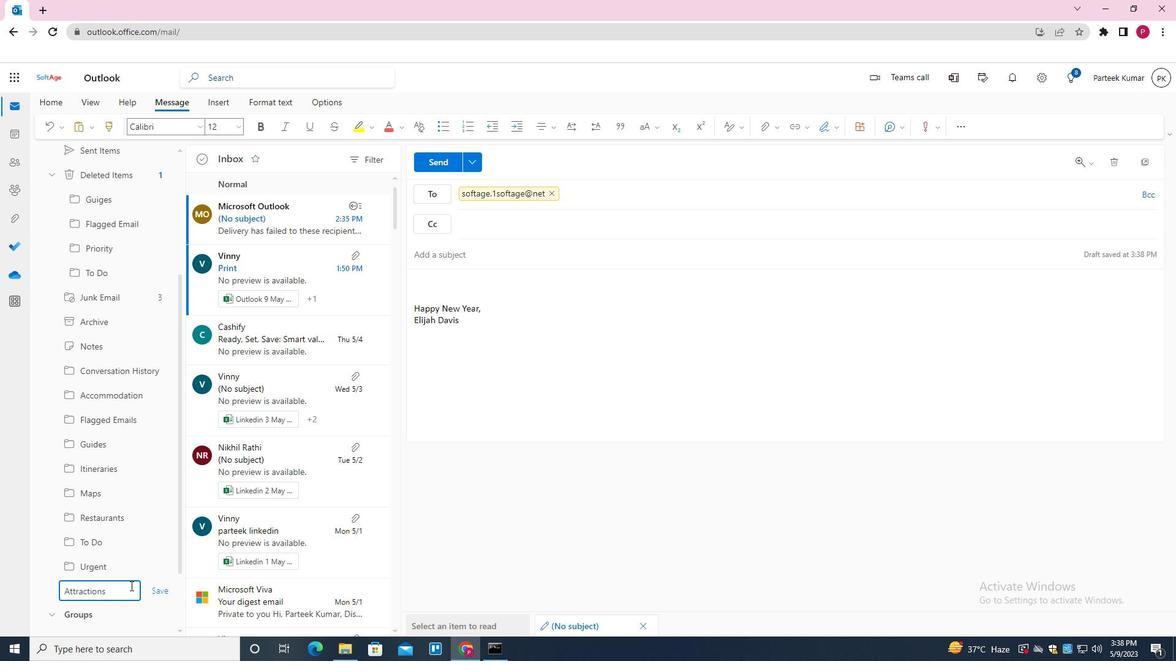 
Action: Mouse moved to (415, 185)
Screenshot: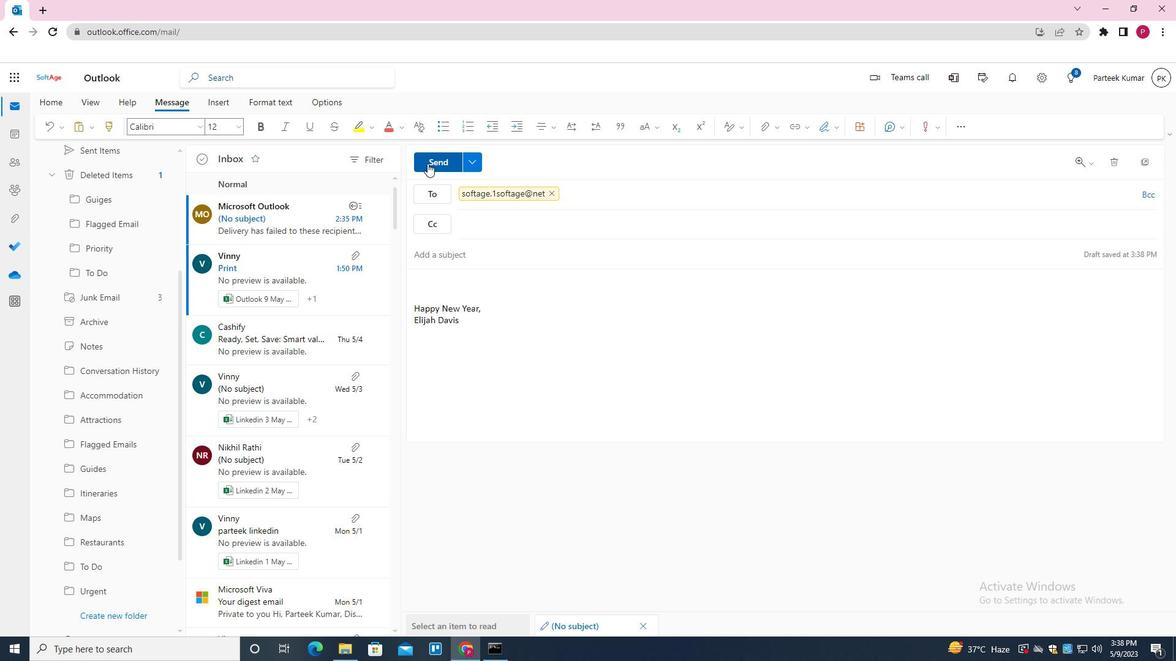
